 Task: Add Mauro & Gianni Parmesan Cheese Wedge to the cart.
Action: Mouse moved to (769, 283)
Screenshot: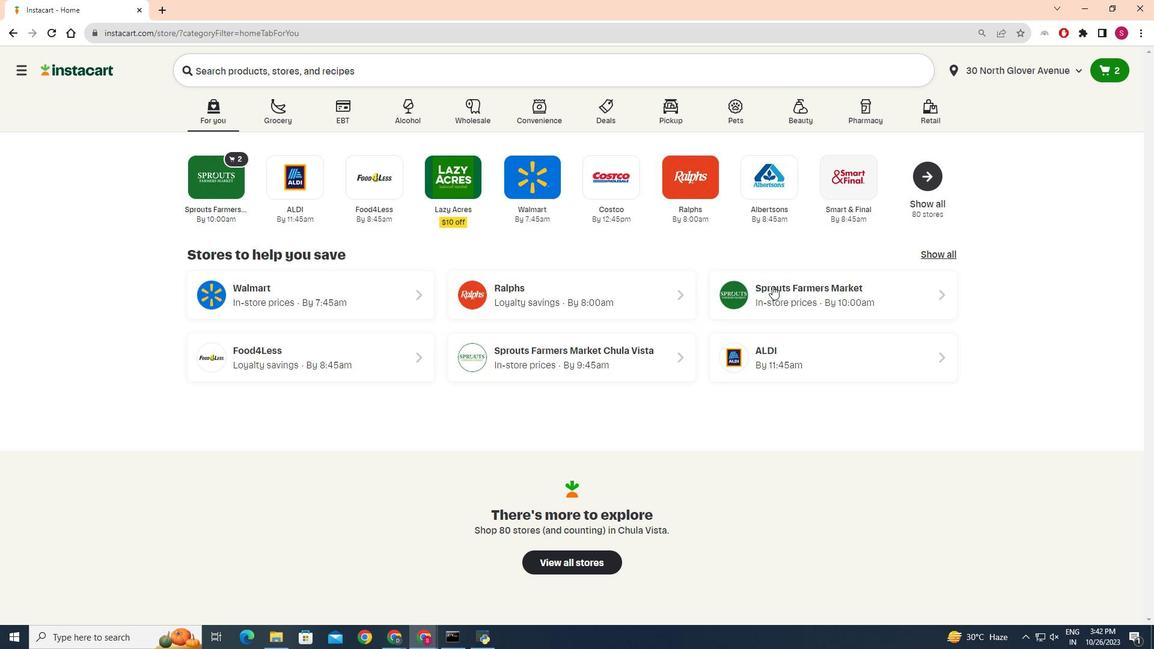 
Action: Mouse pressed left at (769, 283)
Screenshot: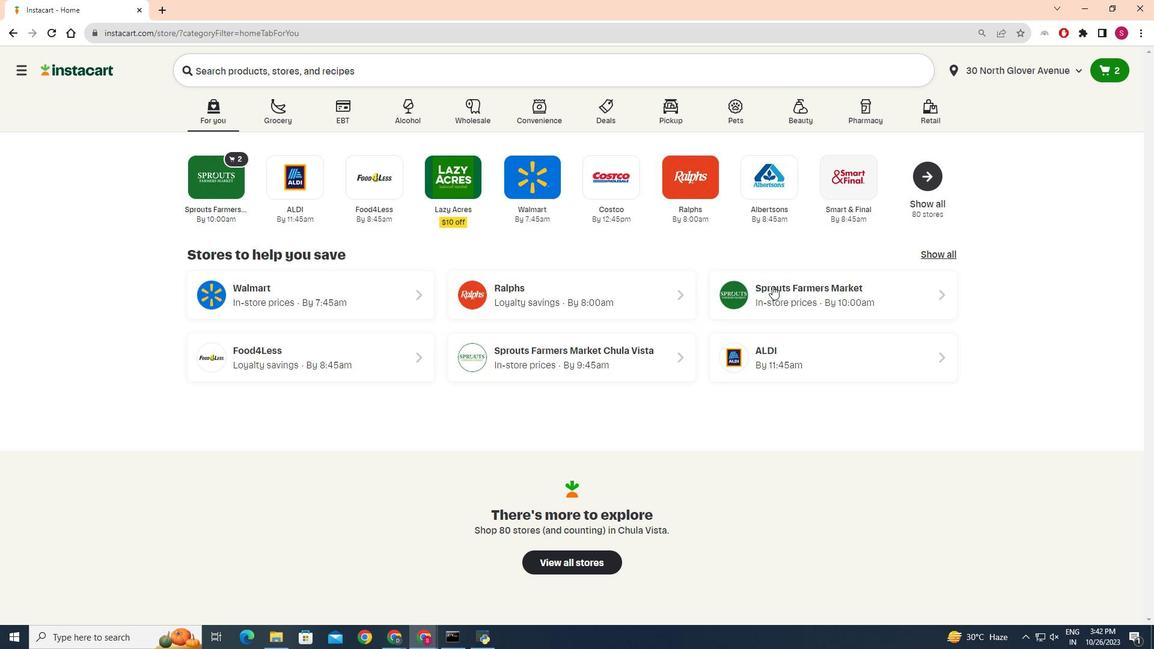 
Action: Mouse moved to (33, 503)
Screenshot: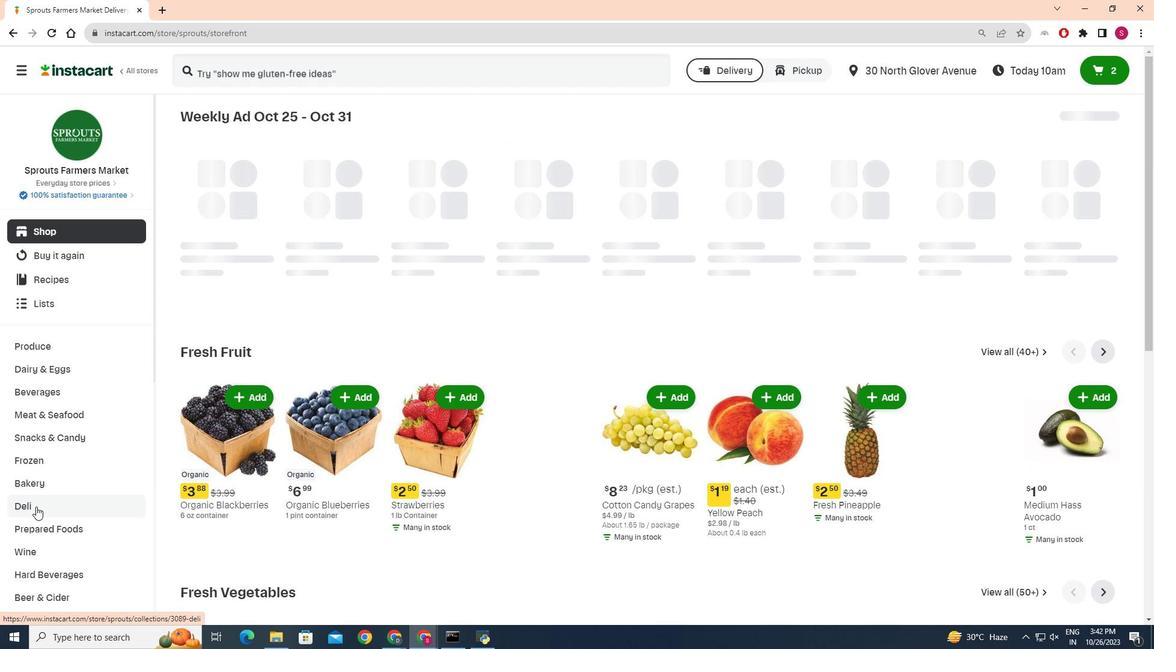 
Action: Mouse pressed left at (33, 503)
Screenshot: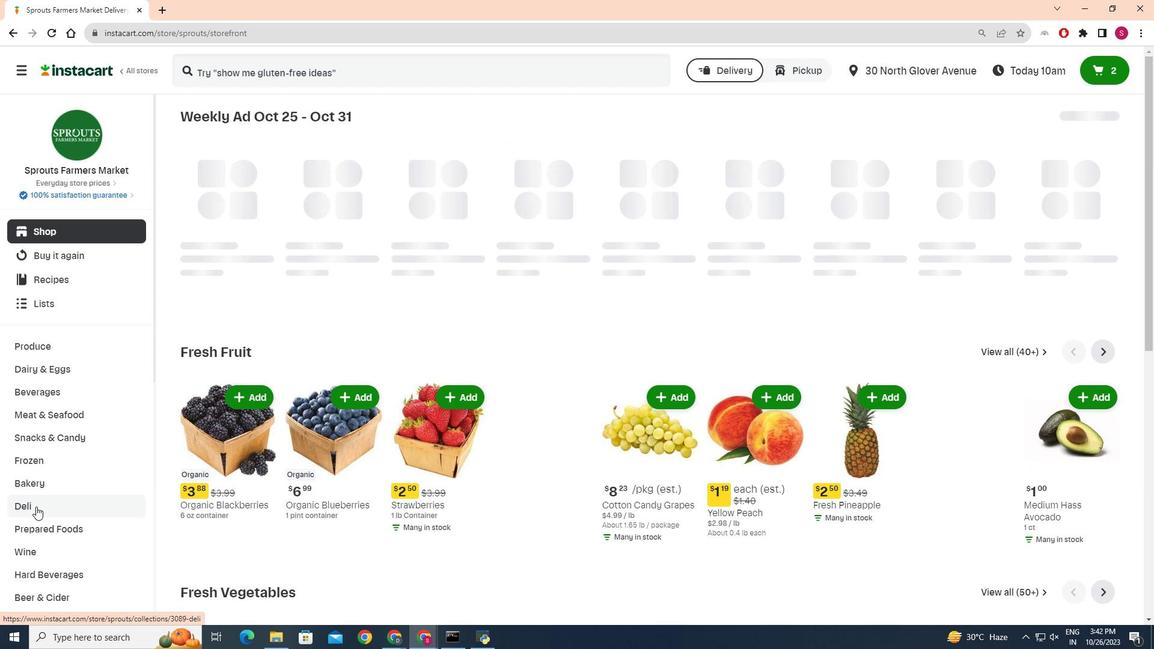 
Action: Mouse moved to (307, 151)
Screenshot: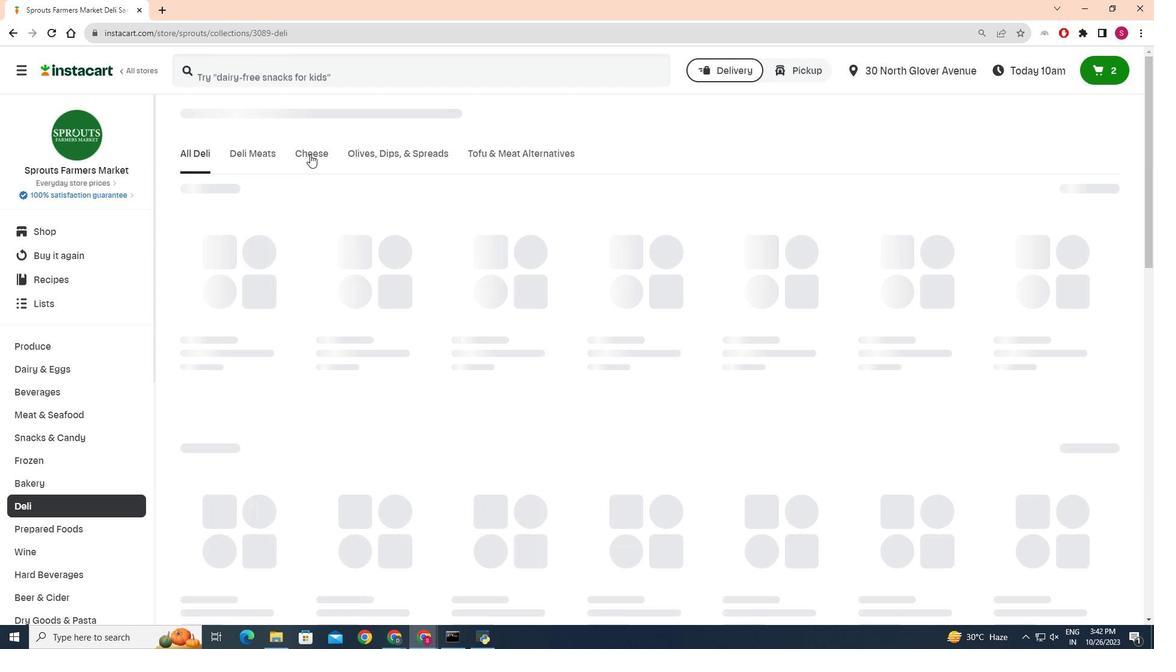 
Action: Mouse pressed left at (307, 151)
Screenshot: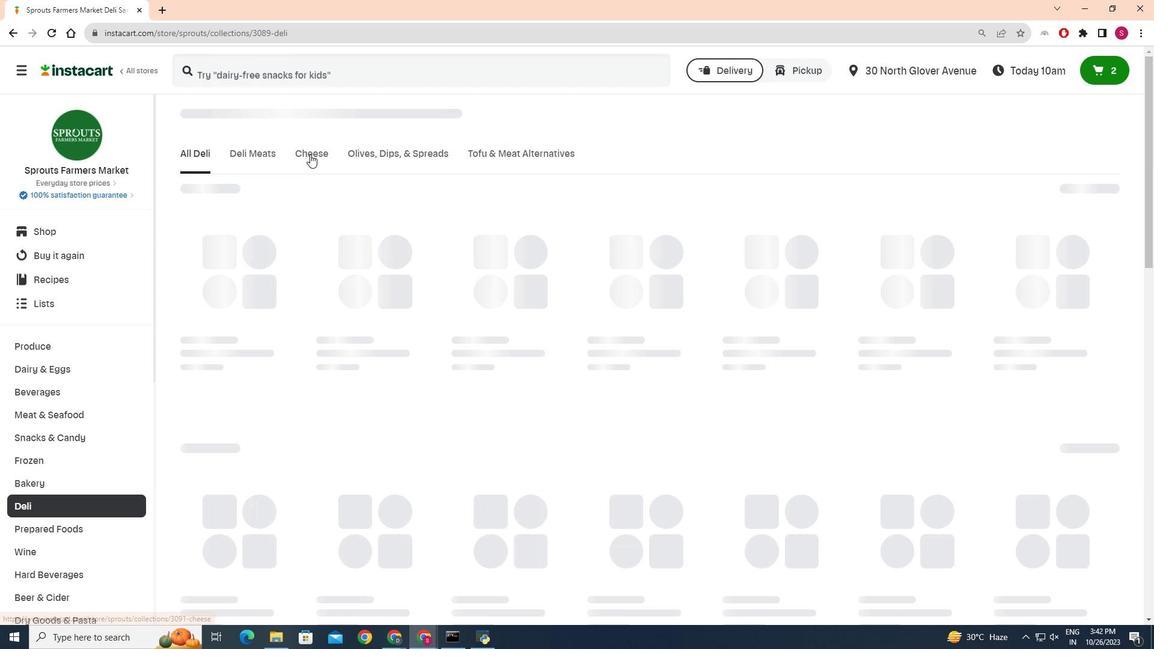 
Action: Mouse moved to (589, 198)
Screenshot: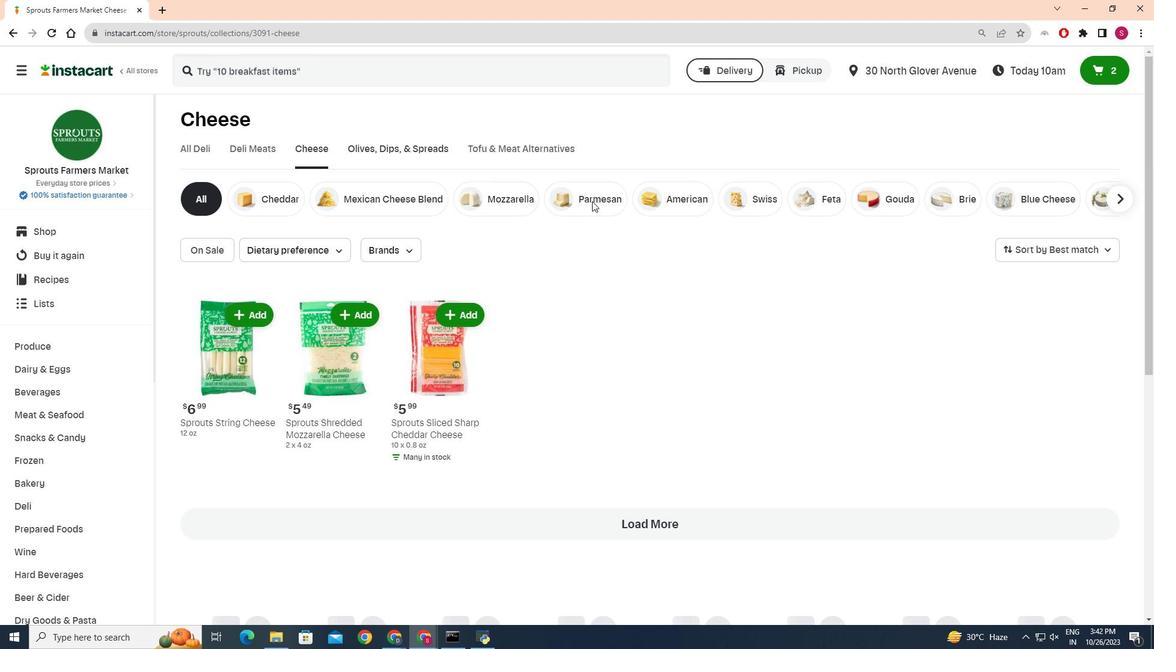 
Action: Mouse pressed left at (589, 198)
Screenshot: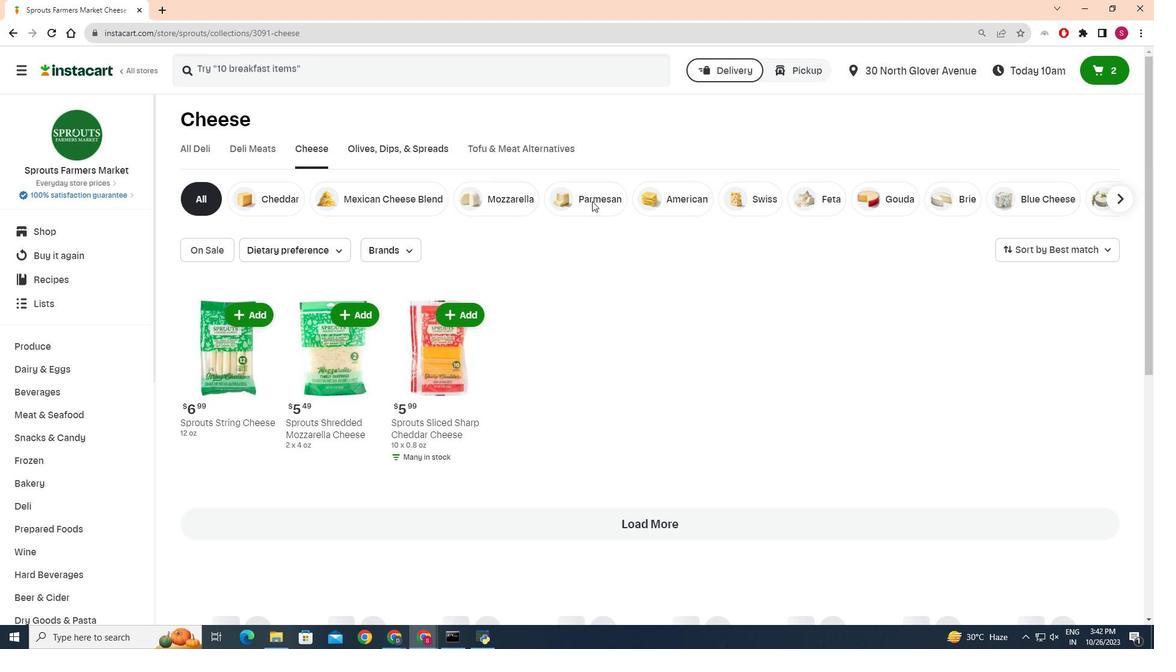 
Action: Mouse moved to (567, 309)
Screenshot: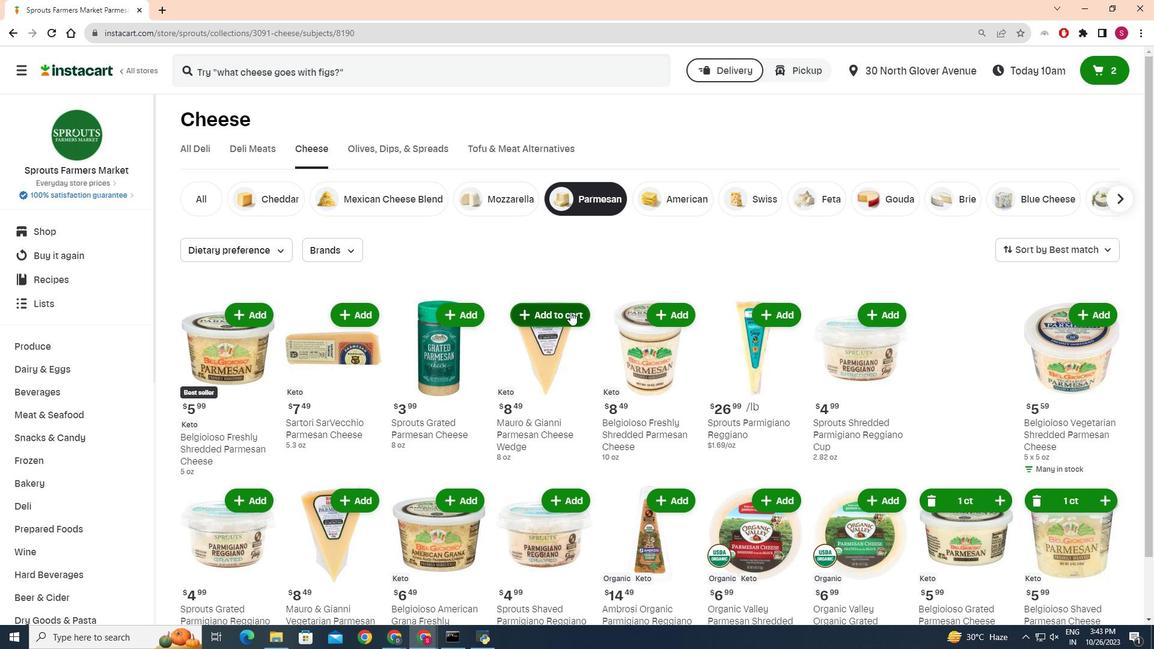 
Action: Mouse pressed left at (567, 309)
Screenshot: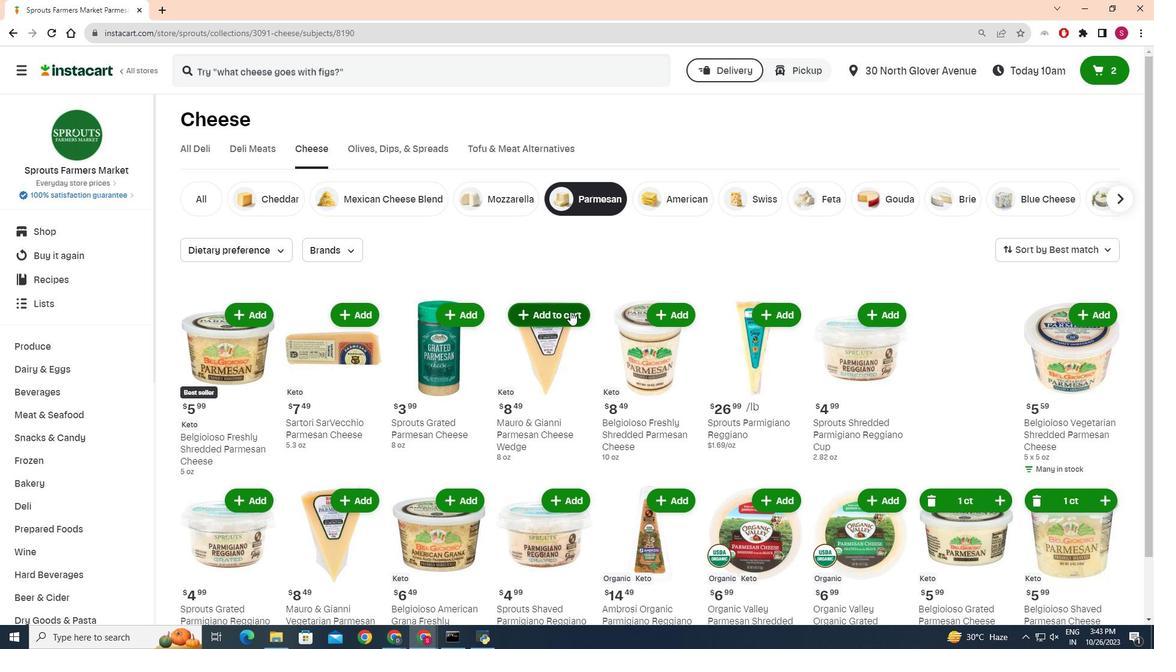 
Action: Mouse moved to (566, 286)
Screenshot: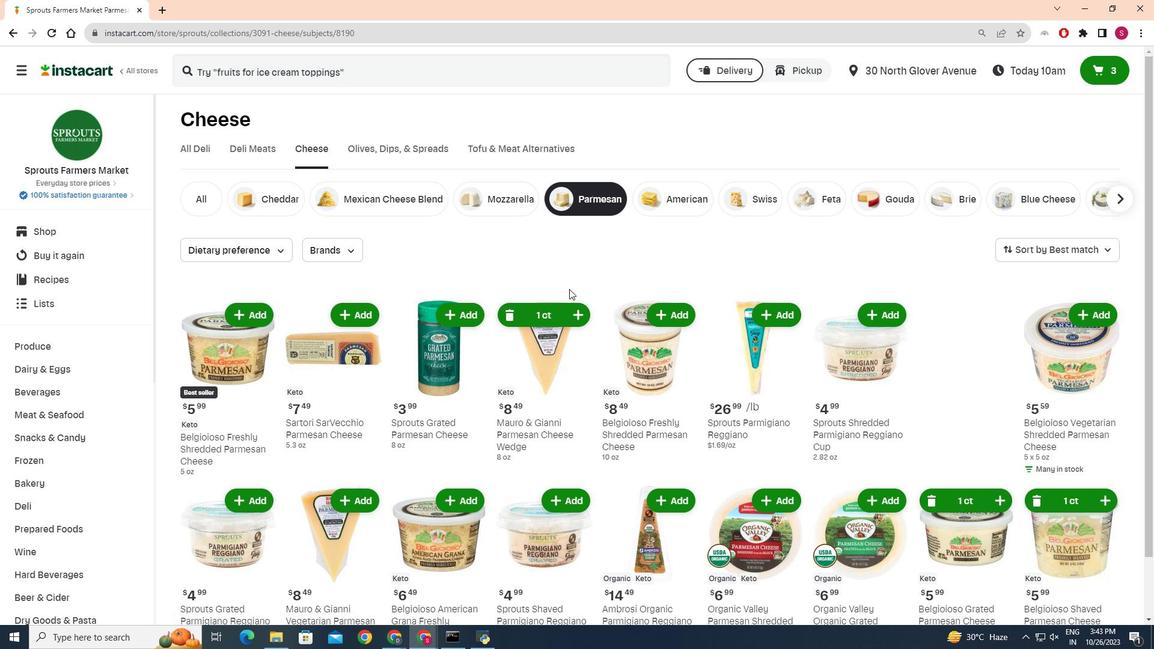 
